 Task: Create New Vendor with Vendor Name: Rossmann Repair Group Inc., Billing Address Line1: 420 Blackburn Ave., Billing Address Line2: Merrillville, Billing Address Line3: TX 77907
Action: Mouse moved to (191, 40)
Screenshot: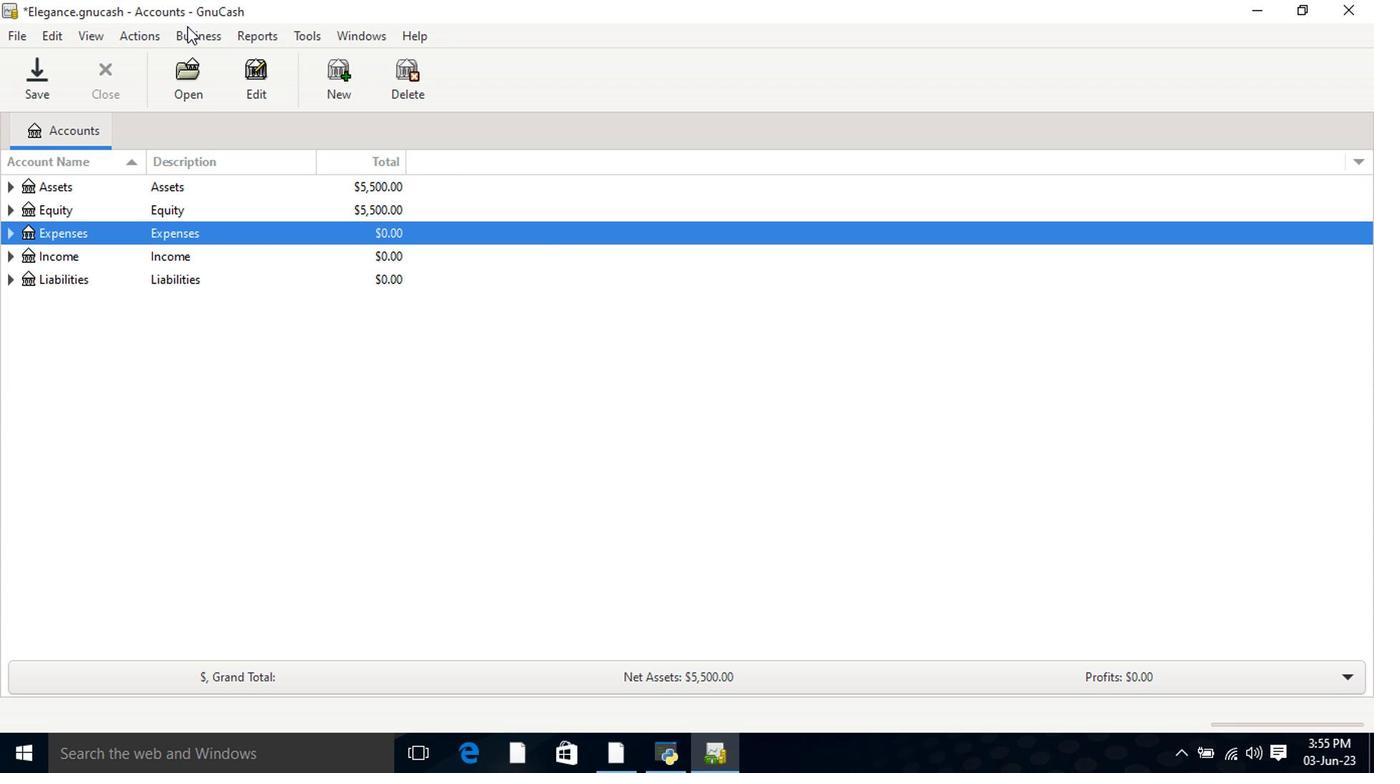 
Action: Mouse pressed left at (191, 40)
Screenshot: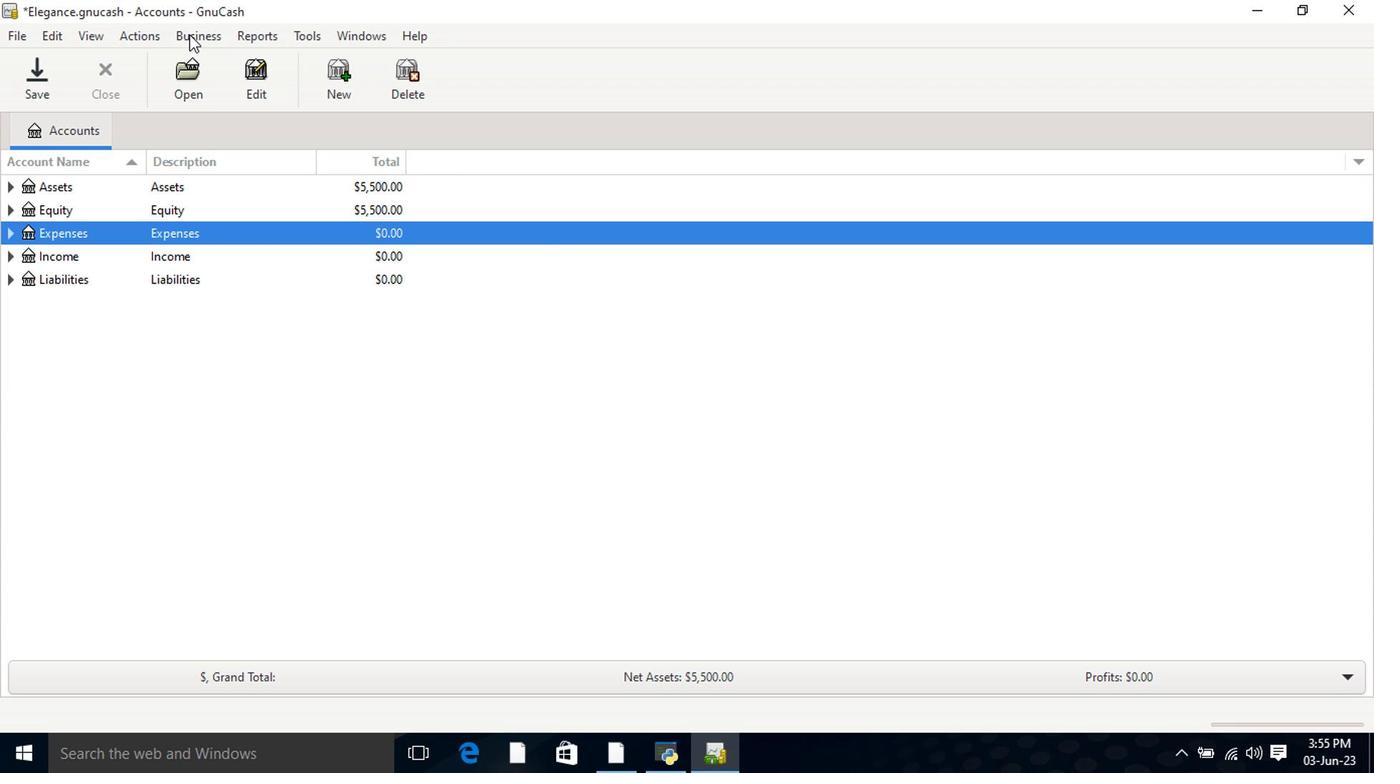 
Action: Mouse moved to (414, 117)
Screenshot: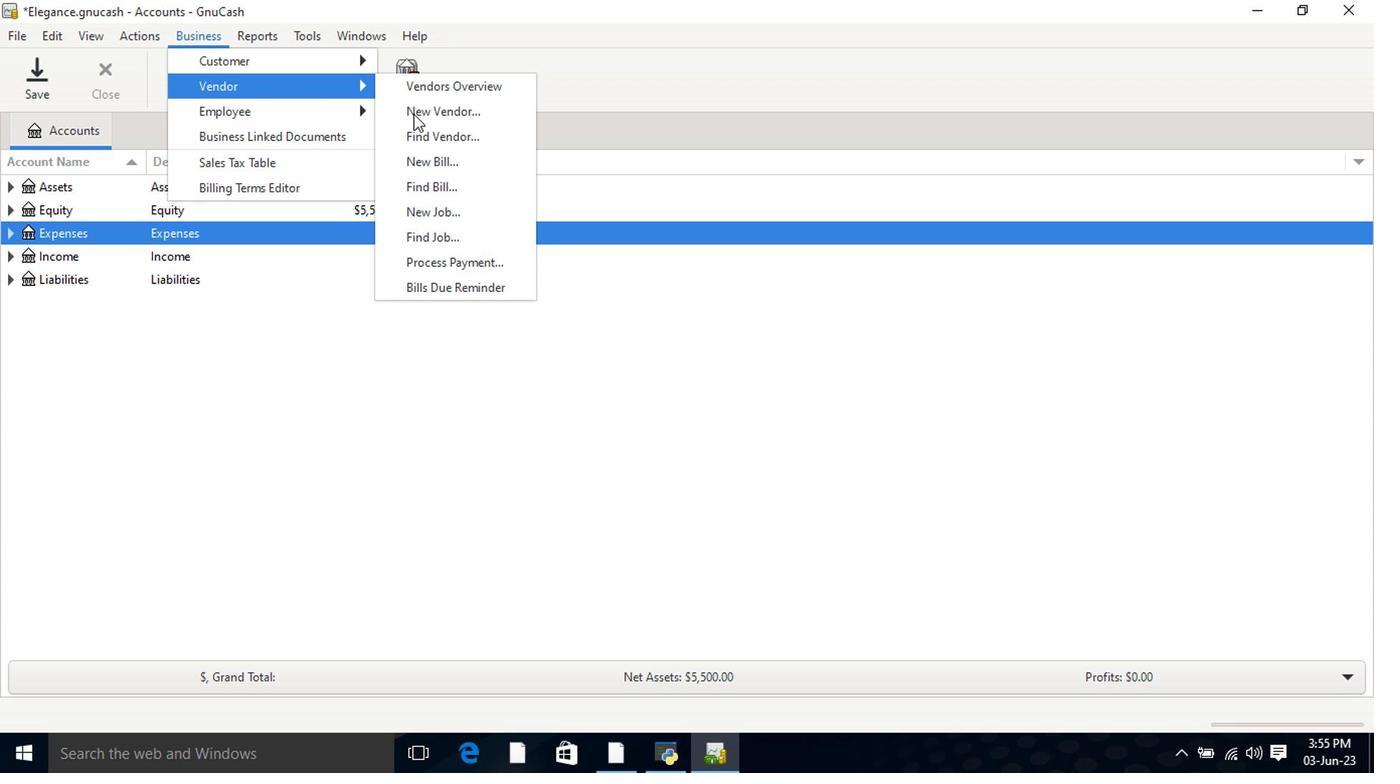 
Action: Mouse pressed left at (414, 117)
Screenshot: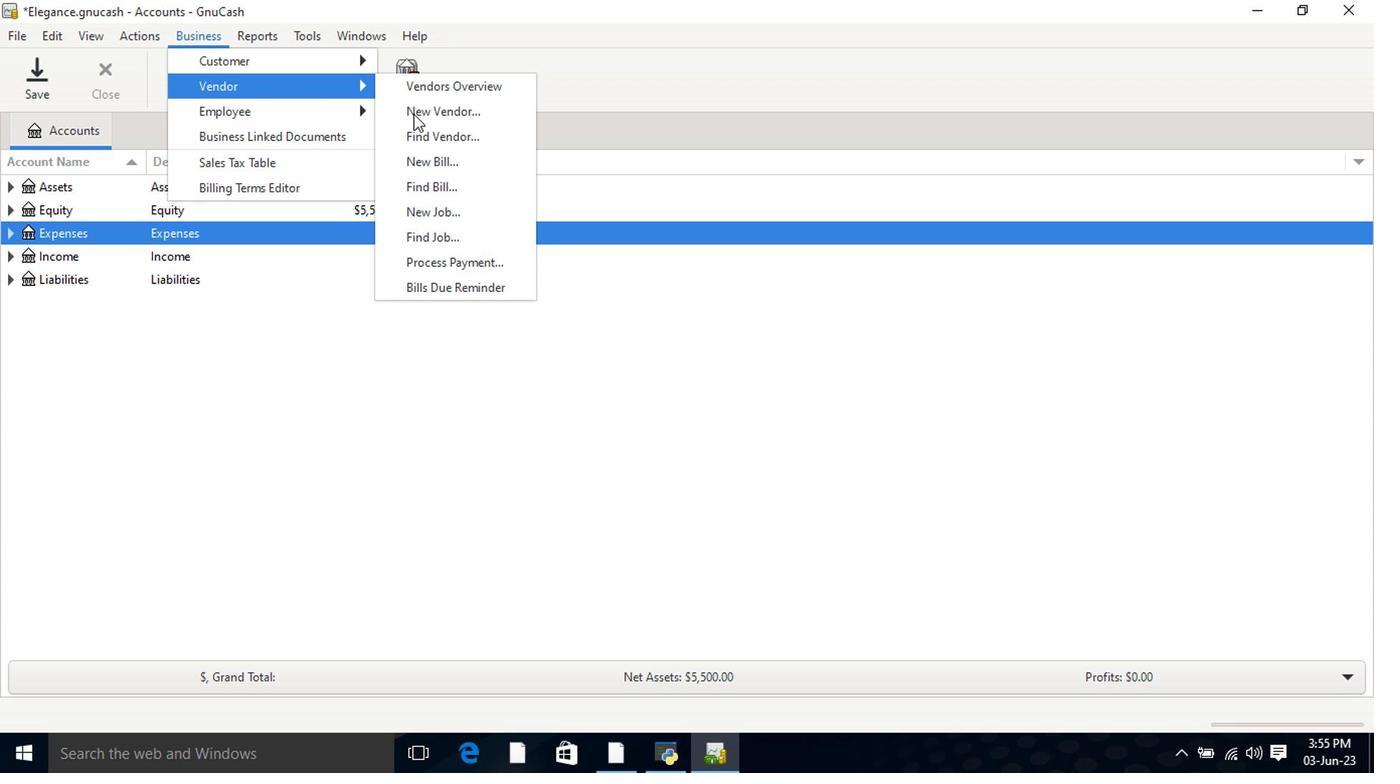 
Action: Mouse moved to (713, 224)
Screenshot: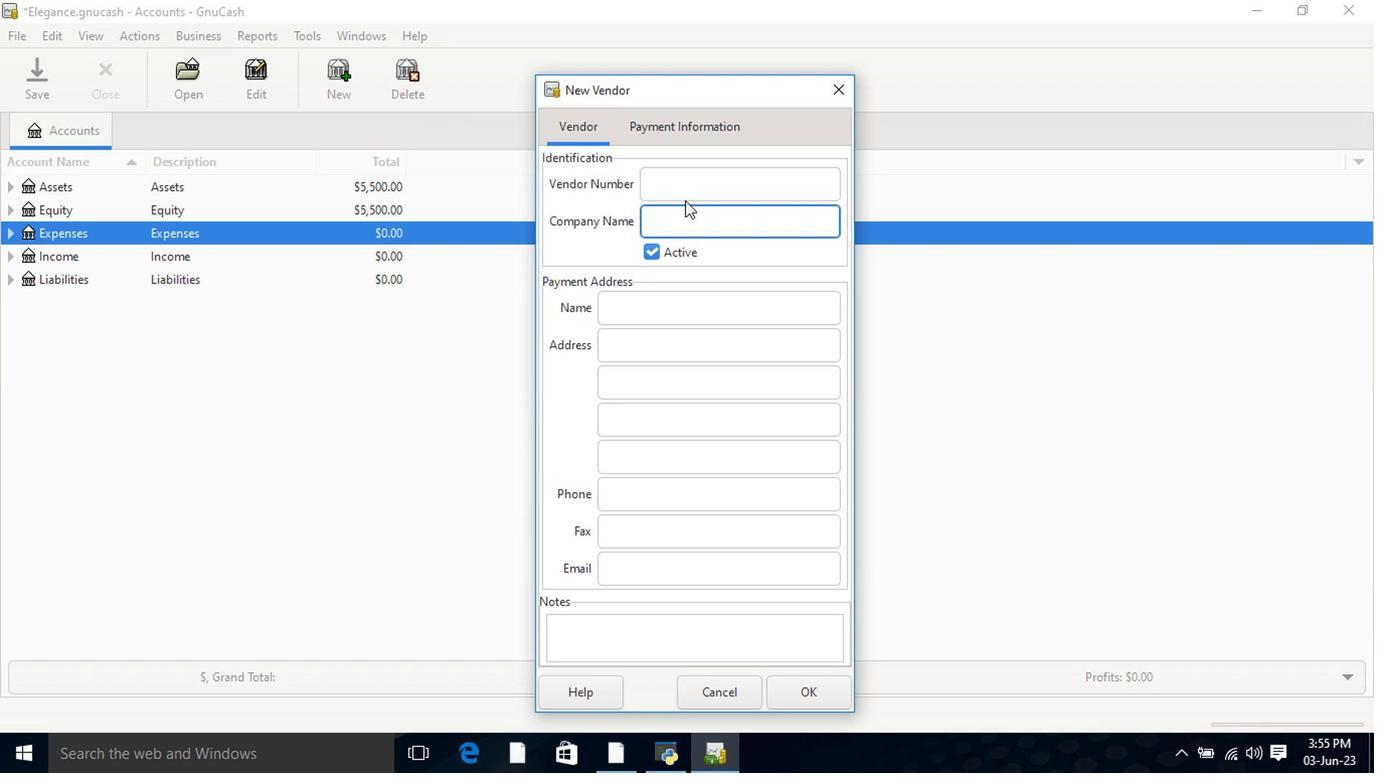 
Action: Key pressed <Key.shift>Rossmann<Key.space><Key.shift>Repair<Key.space><Key.shift>Group<Key.space><Key.shift>Inc.<Key.tab><Key.tab><Key.tab>420<Key.space><Key.shift>Blackburn<Key.space><Key.shift>Ave.<Key.tab><Key.shift>Merrillville<Key.tab><Key.shift>TA<Key.backspace><Key.shift>X<Key.space>77907
Screenshot: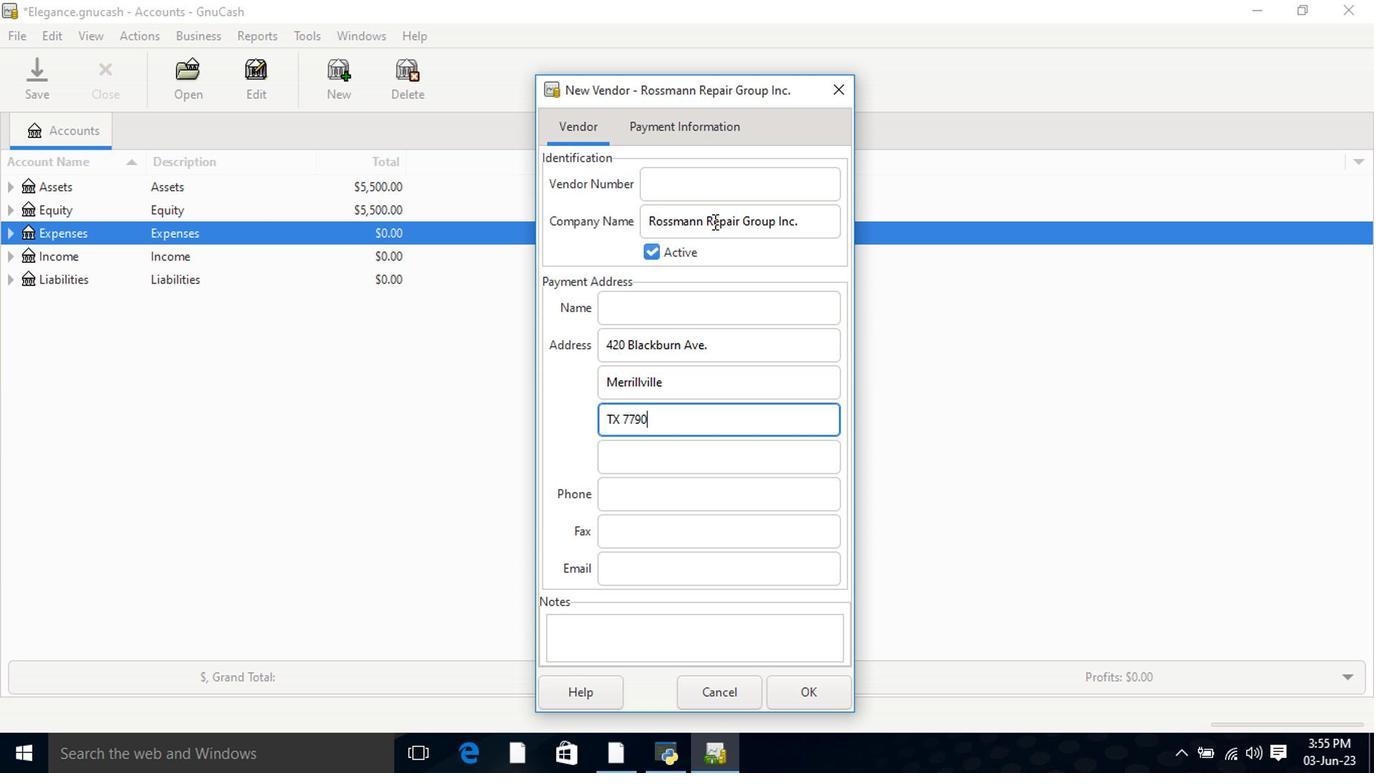 
Action: Mouse moved to (799, 692)
Screenshot: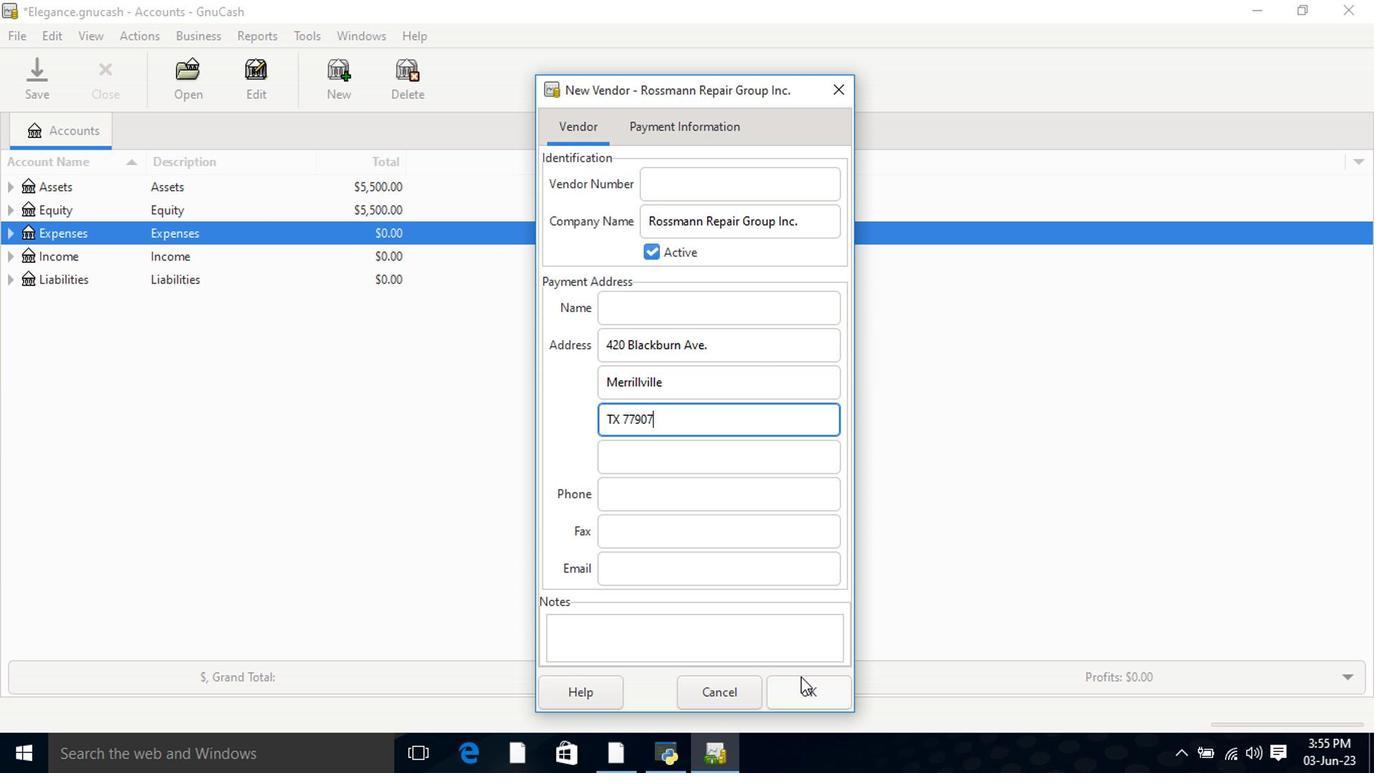 
Action: Mouse pressed left at (799, 692)
Screenshot: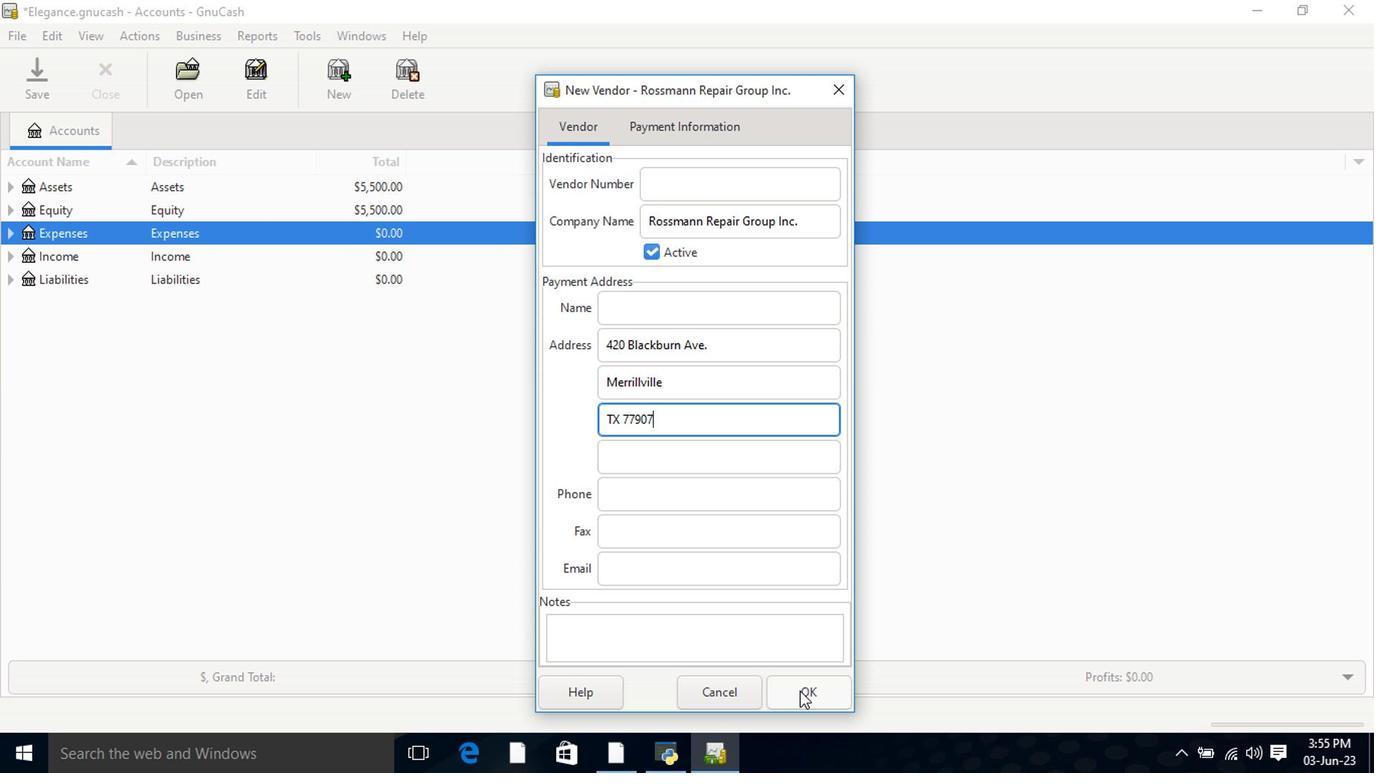 
Action: Mouse moved to (799, 693)
Screenshot: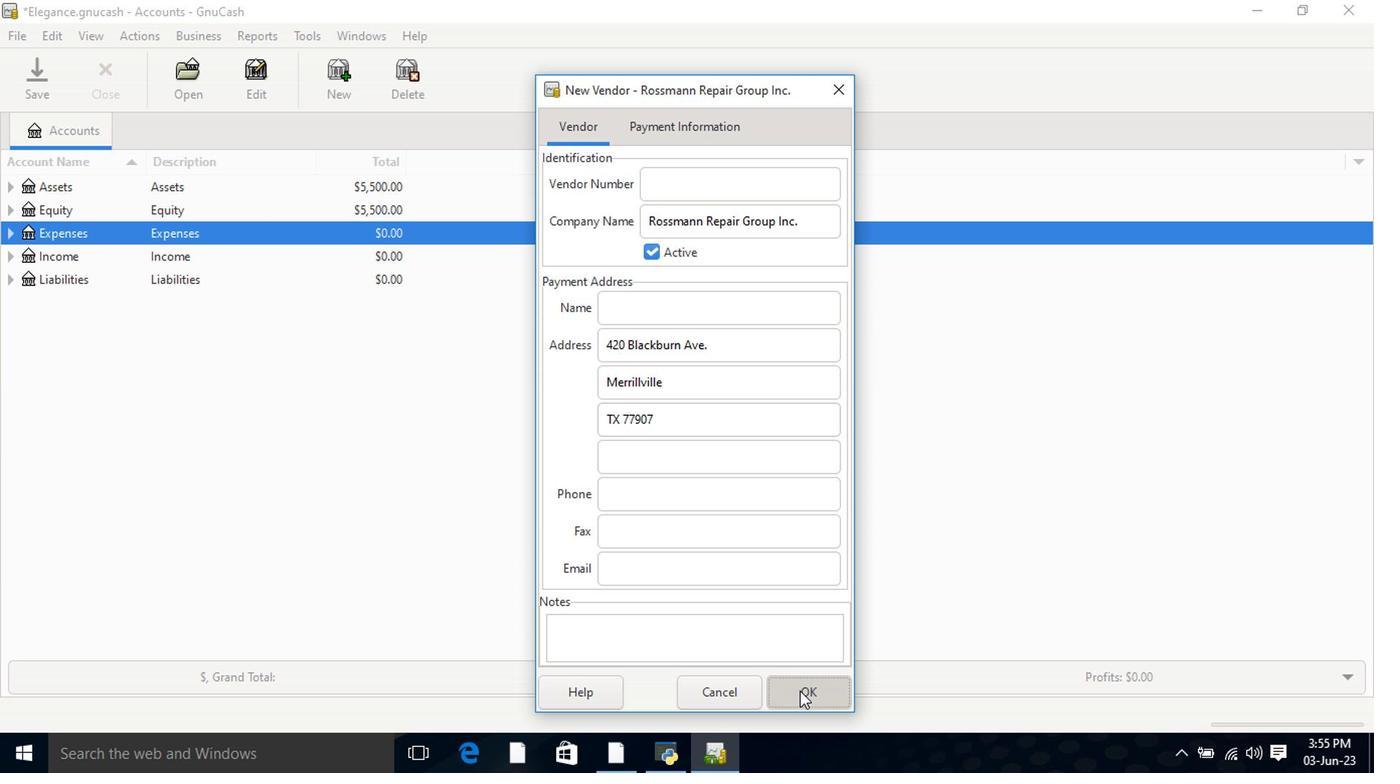 
